 Task: Add Cover Yellow to Card Card0042 in Board Board0041 in Workspace Development in Trello
Action: Mouse moved to (555, 83)
Screenshot: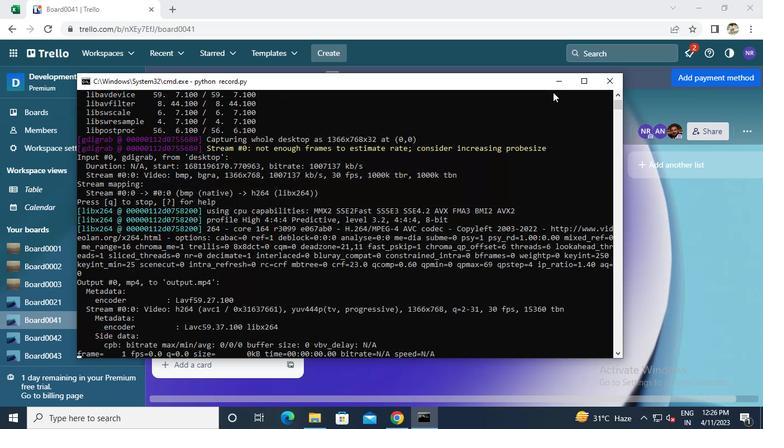 
Action: Mouse pressed left at (555, 83)
Screenshot: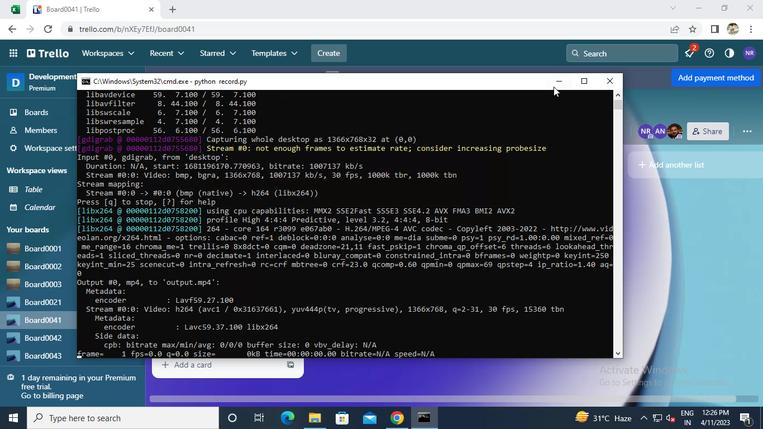 
Action: Mouse moved to (291, 265)
Screenshot: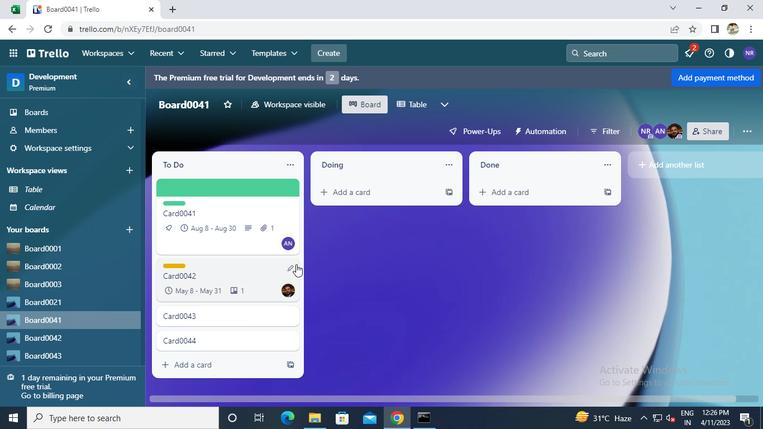
Action: Mouse pressed left at (291, 265)
Screenshot: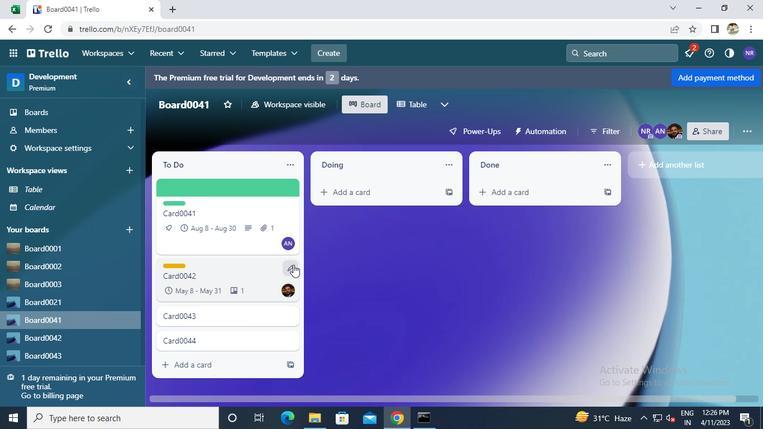 
Action: Mouse moved to (320, 259)
Screenshot: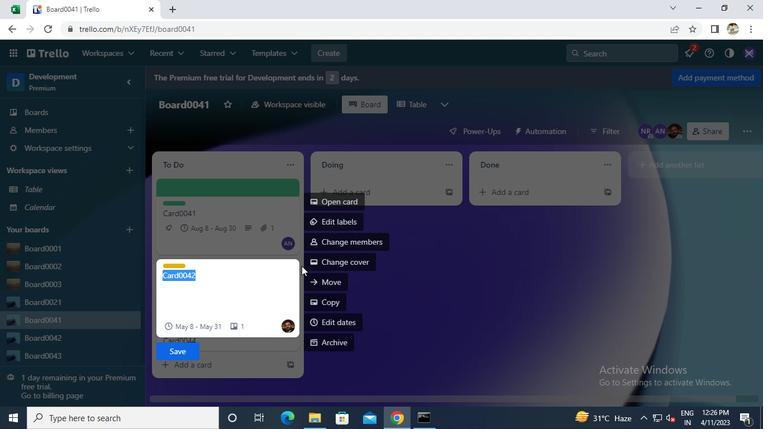 
Action: Mouse pressed left at (320, 259)
Screenshot: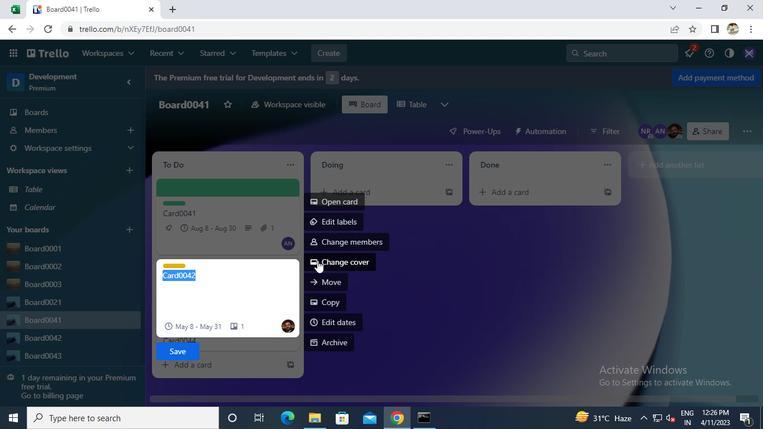 
Action: Mouse moved to (362, 185)
Screenshot: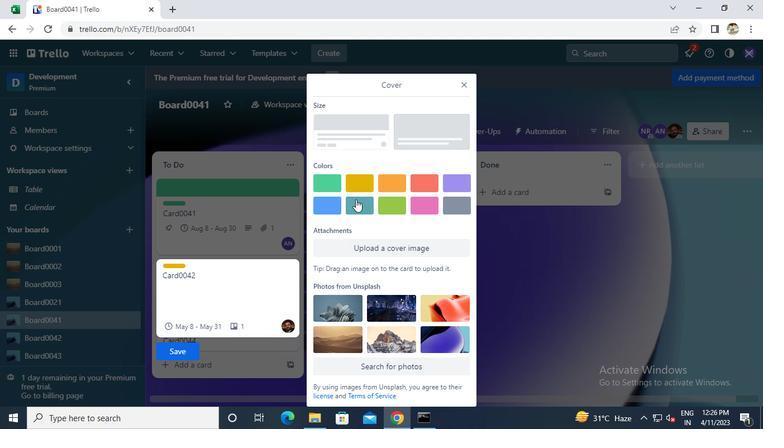 
Action: Mouse pressed left at (362, 185)
Screenshot: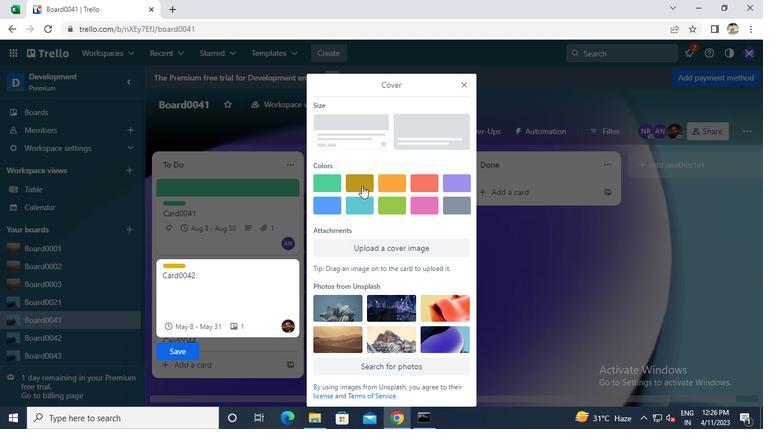 
Action: Mouse moved to (183, 367)
Screenshot: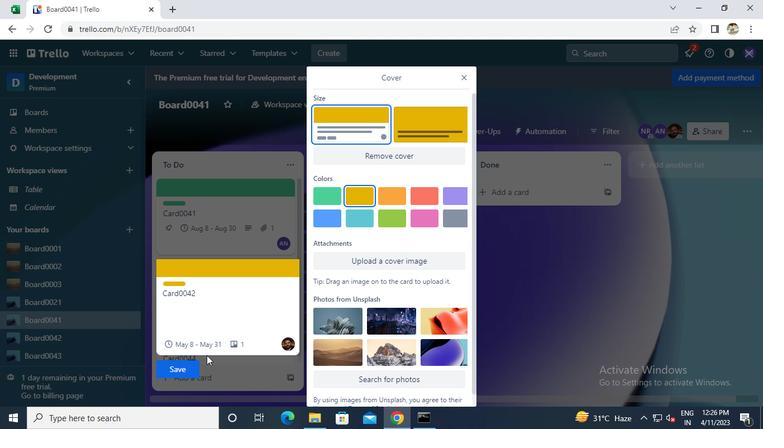 
Action: Mouse pressed left at (183, 367)
Screenshot: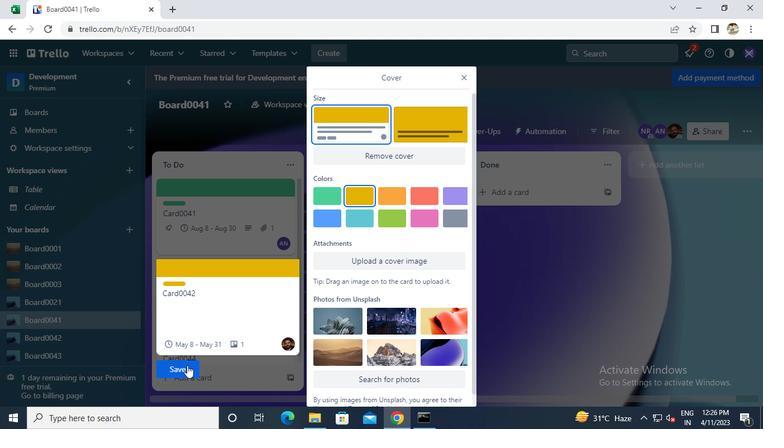 
Action: Mouse moved to (428, 417)
Screenshot: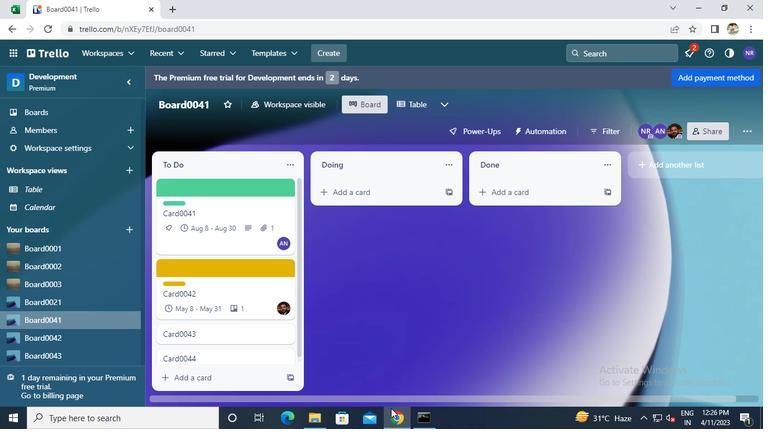 
Action: Mouse pressed left at (428, 417)
Screenshot: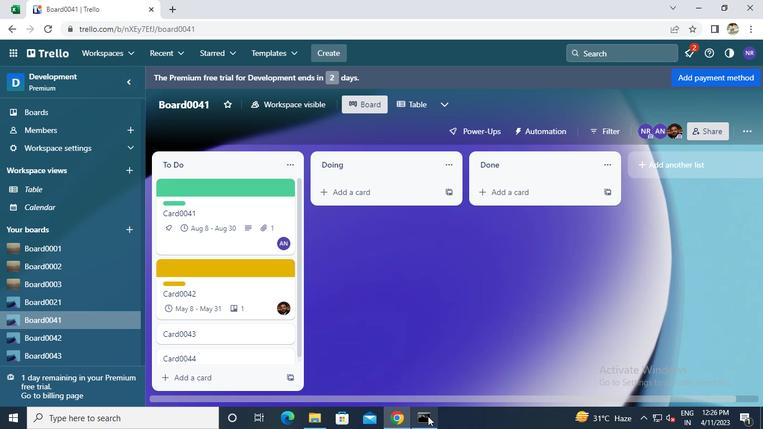 
Action: Mouse moved to (604, 81)
Screenshot: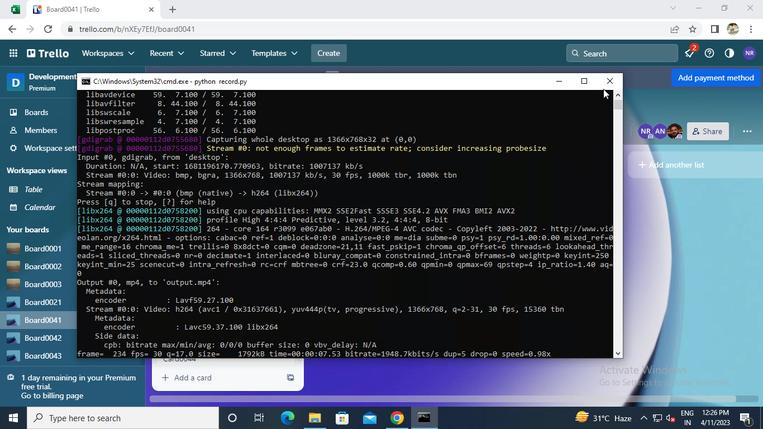 
Action: Mouse pressed left at (604, 81)
Screenshot: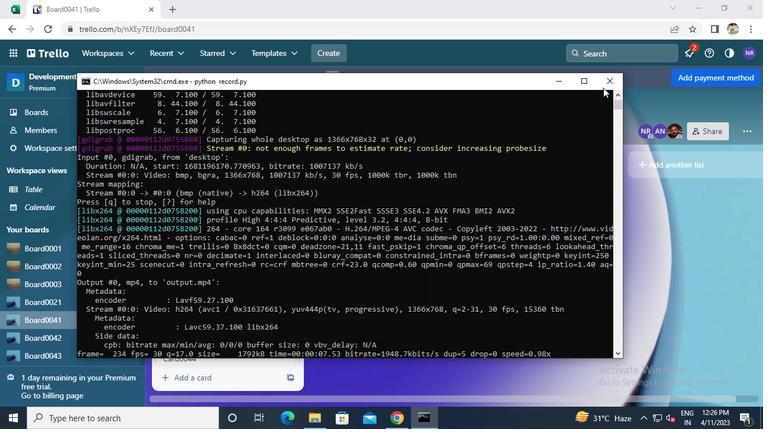 
